 Task: Change the general access so that only people with access can open the link.
Action: Mouse moved to (929, 51)
Screenshot: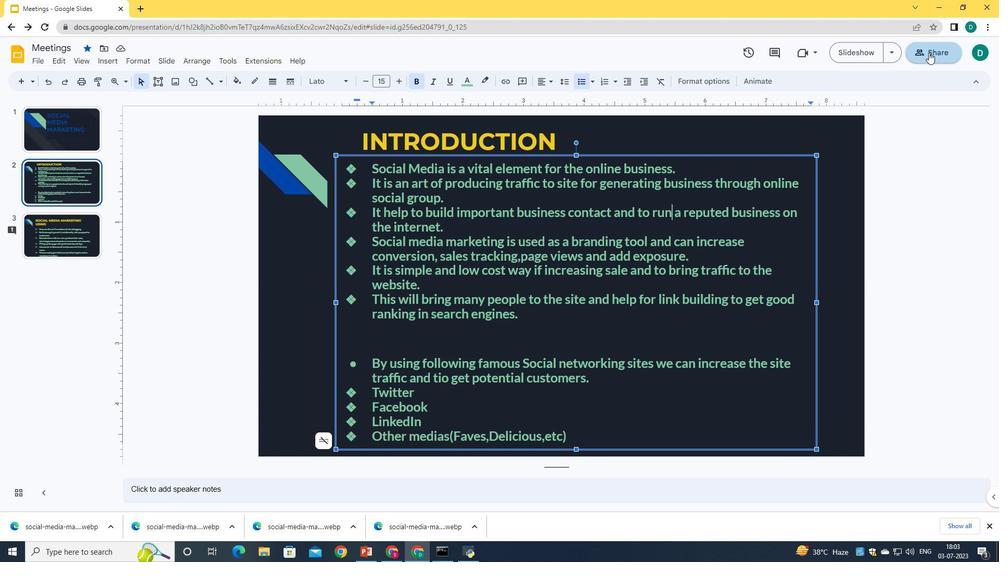 
Action: Mouse pressed left at (929, 51)
Screenshot: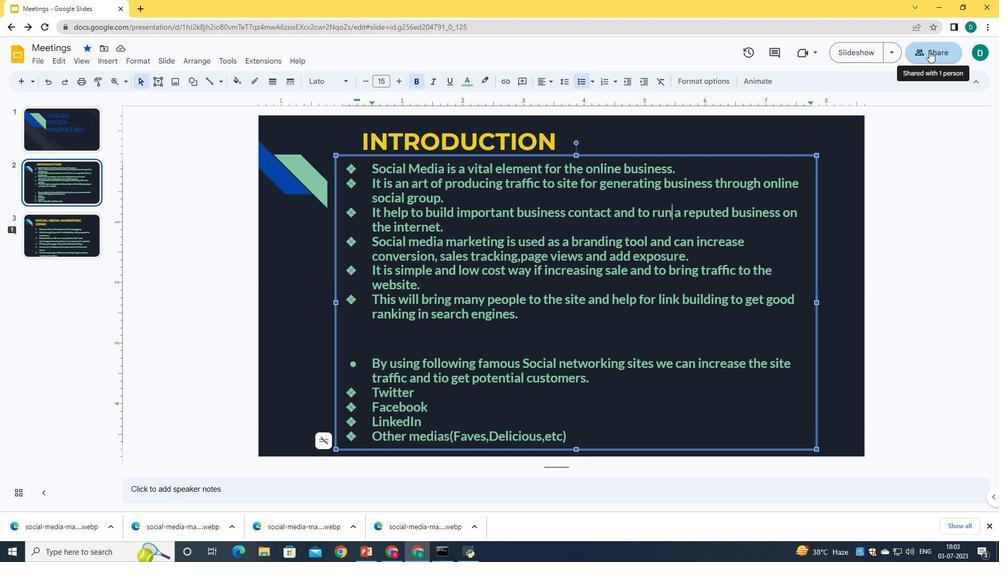 
Action: Mouse moved to (436, 337)
Screenshot: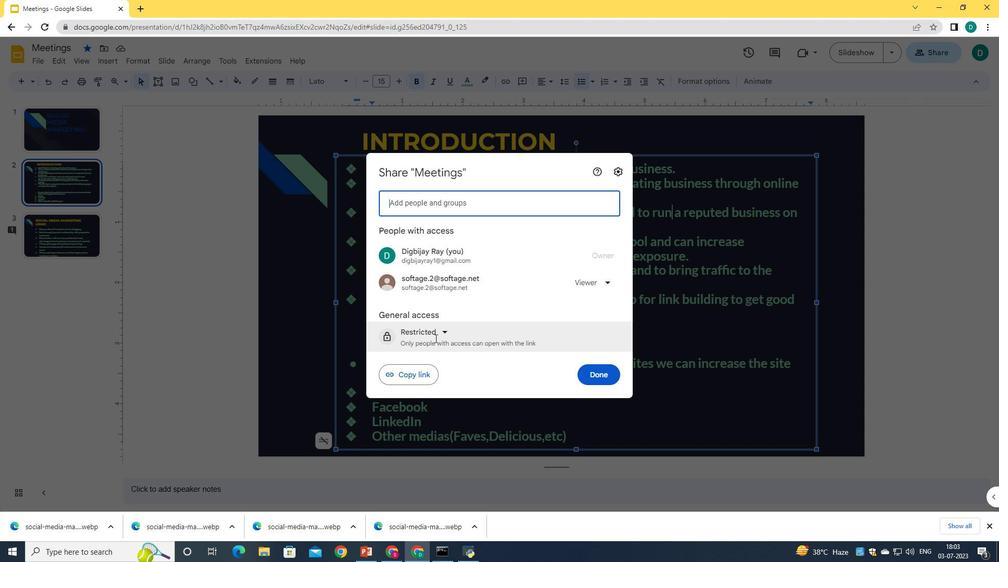
Action: Mouse pressed left at (436, 337)
Screenshot: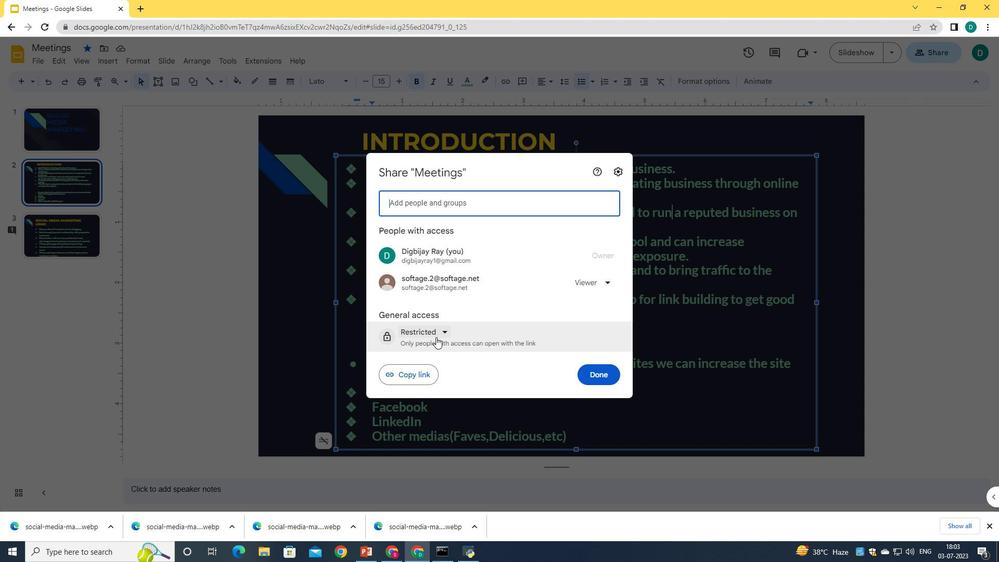
Action: Mouse moved to (456, 353)
Screenshot: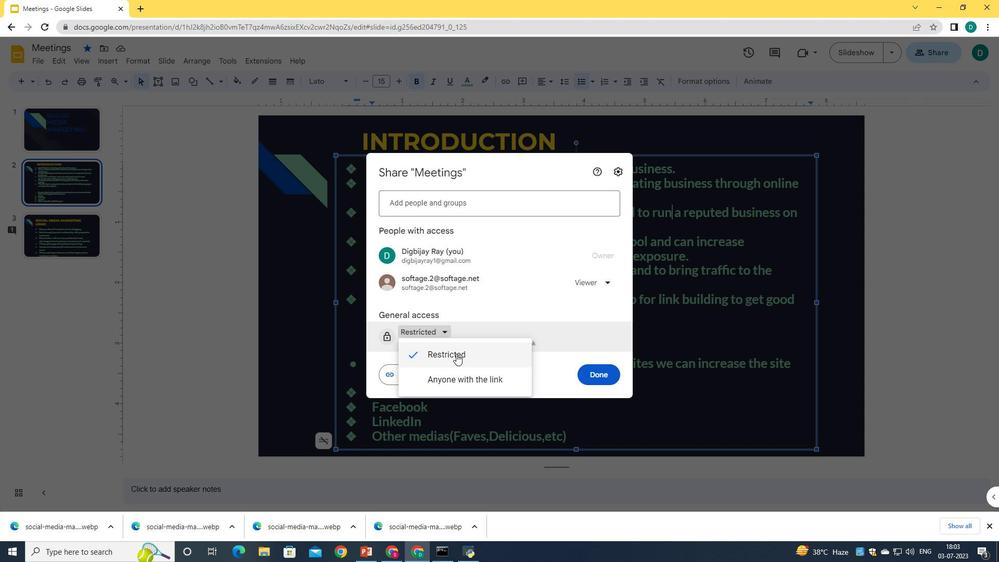 
Action: Mouse pressed left at (456, 353)
Screenshot: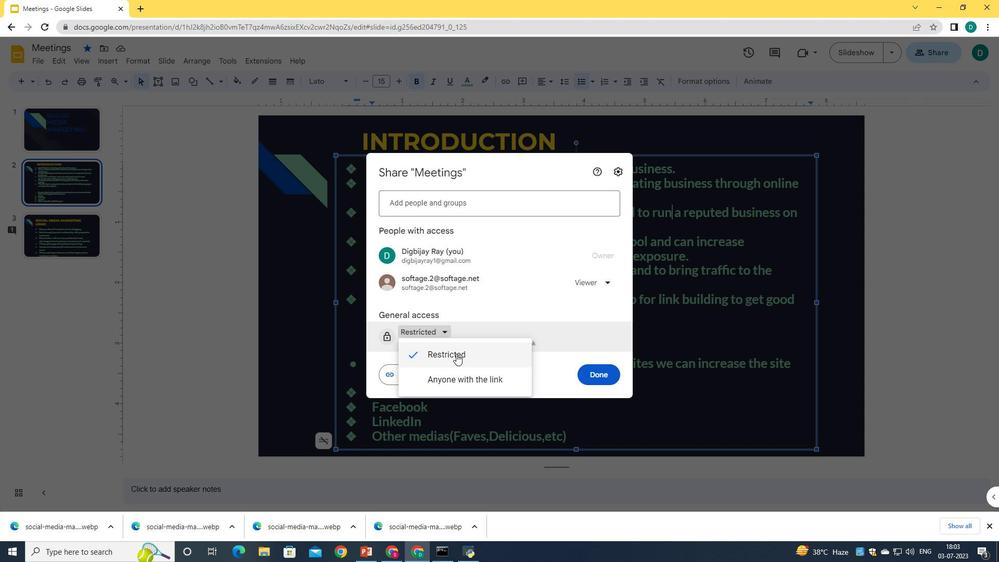 
Action: Mouse moved to (594, 373)
Screenshot: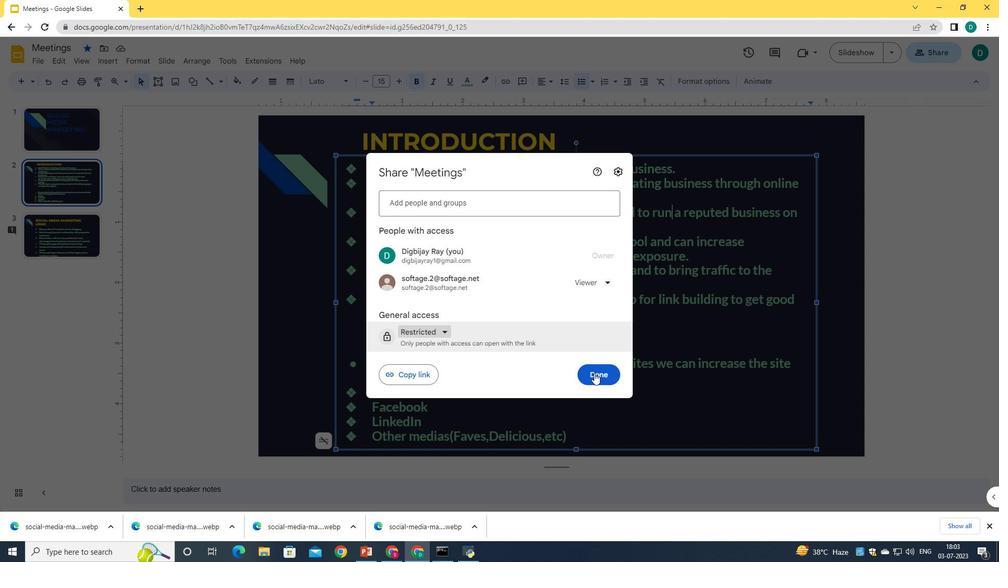 
Action: Mouse pressed left at (594, 373)
Screenshot: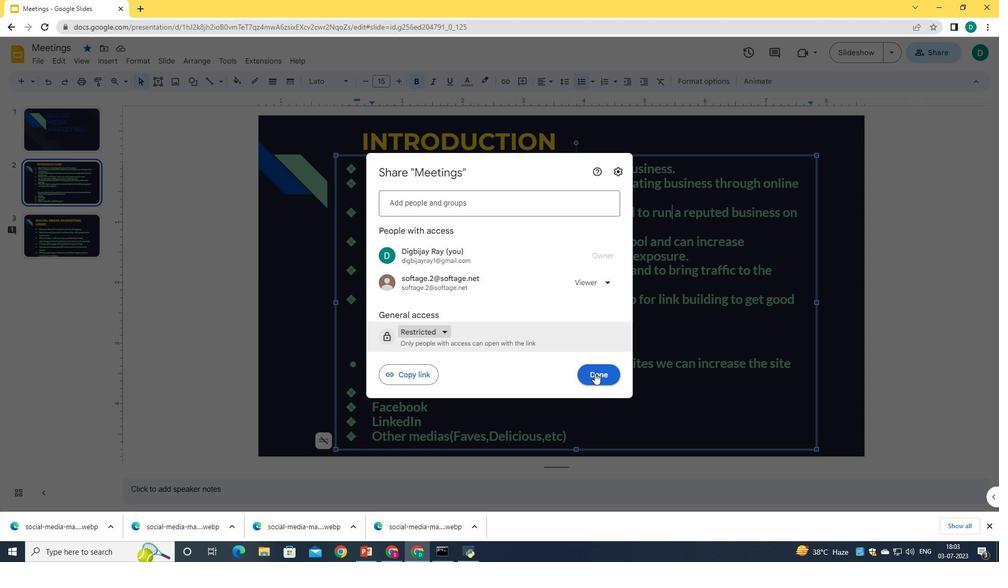 
